 Task: Move email   from parteek.kumar@softage.net from folder Inbox to folder Folder0010 with a subject Subject0006
Action: Mouse moved to (606, 100)
Screenshot: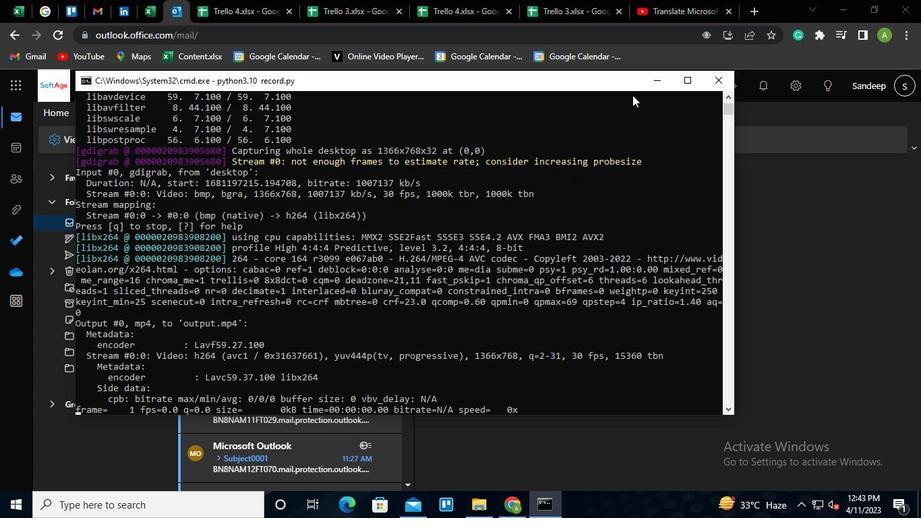 
Action: Mouse pressed left at (606, 100)
Screenshot: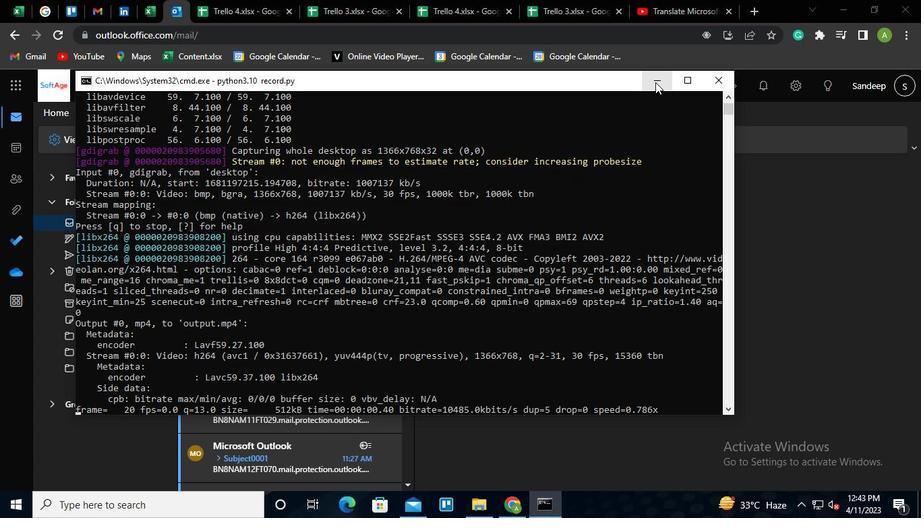 
Action: Mouse moved to (254, 318)
Screenshot: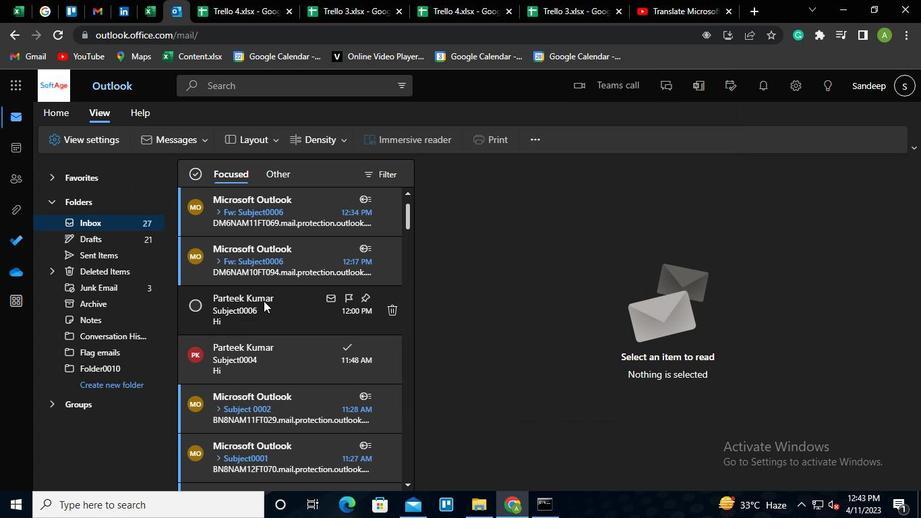 
Action: Mouse pressed right at (254, 318)
Screenshot: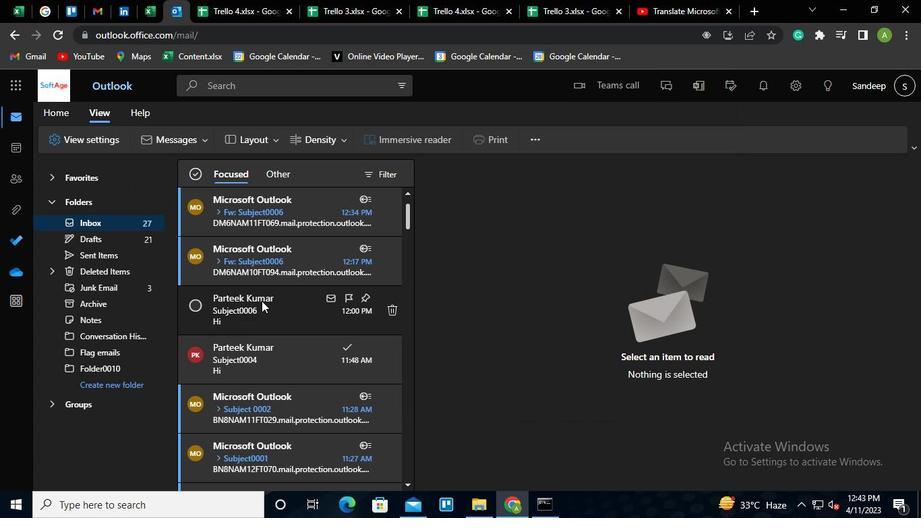 
Action: Mouse moved to (281, 225)
Screenshot: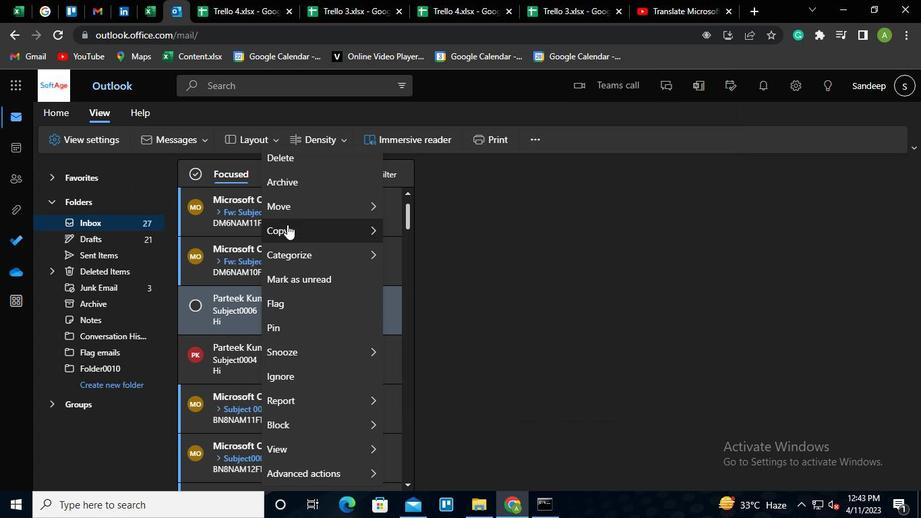 
Action: Mouse pressed left at (281, 225)
Screenshot: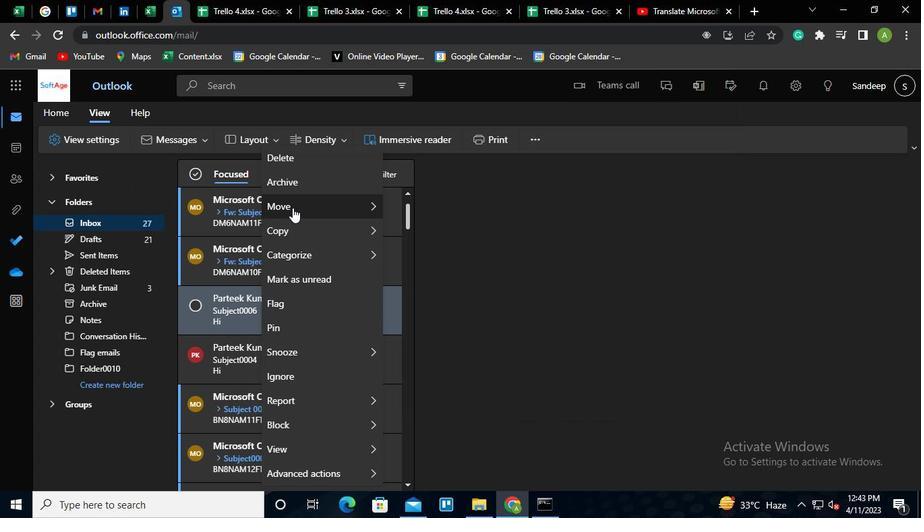 
Action: Mouse moved to (403, 221)
Screenshot: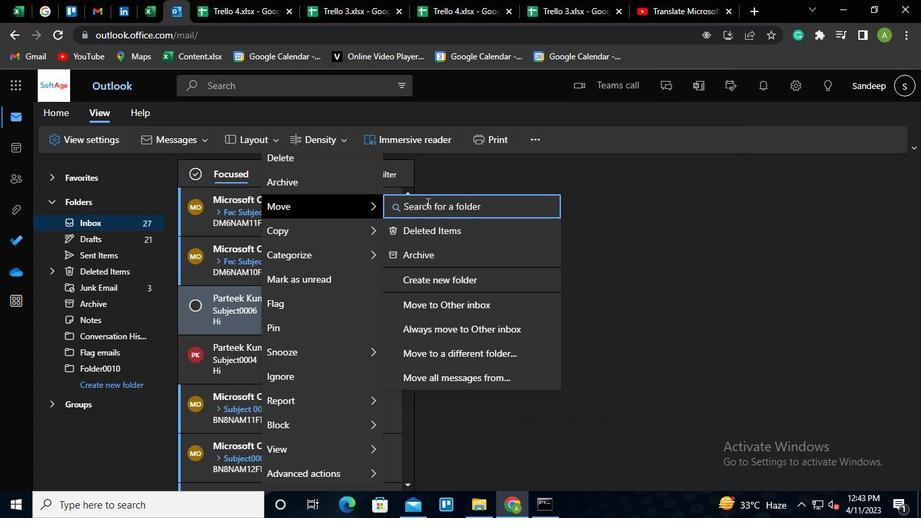 
Action: Mouse pressed left at (403, 221)
Screenshot: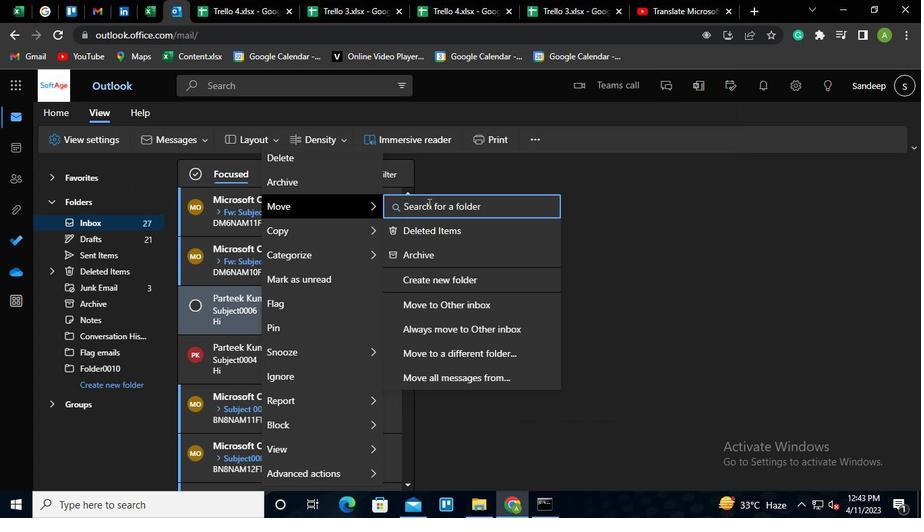 
Action: Keyboard Key.shift
Screenshot: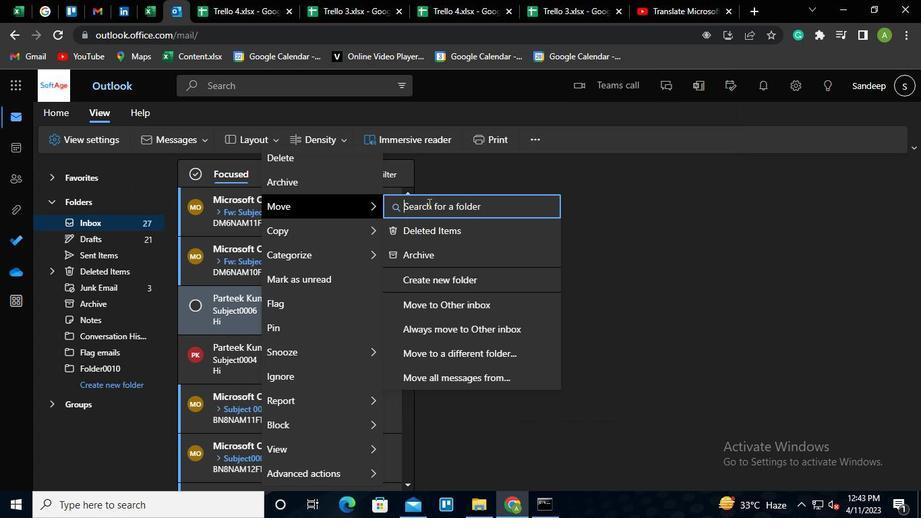 
Action: Keyboard F
Screenshot: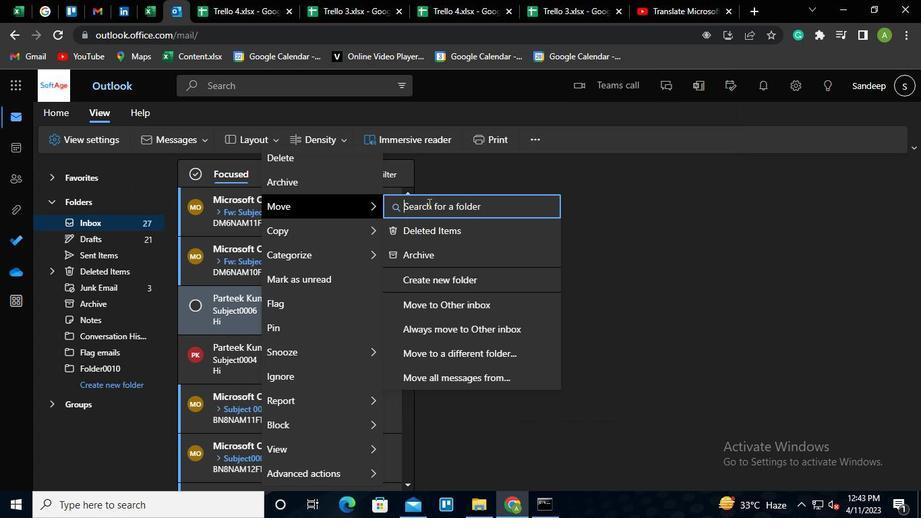 
Action: Keyboard o
Screenshot: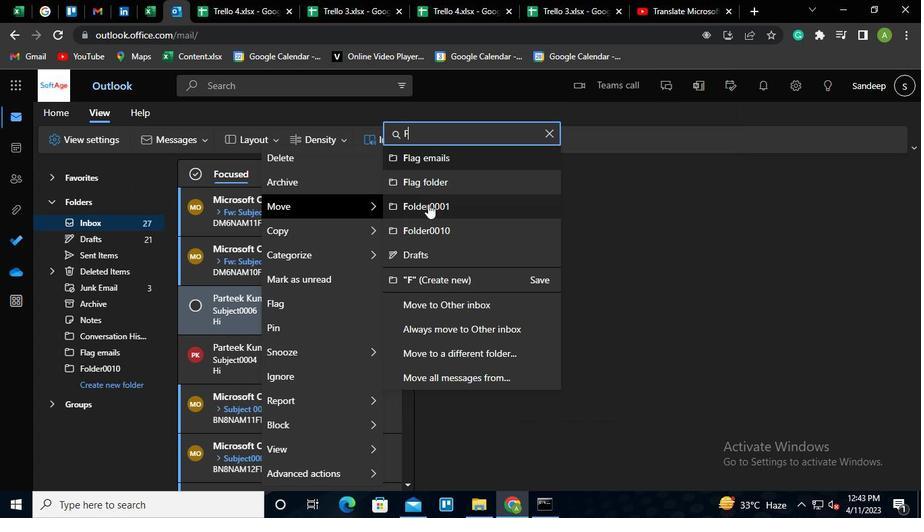 
Action: Keyboard l
Screenshot: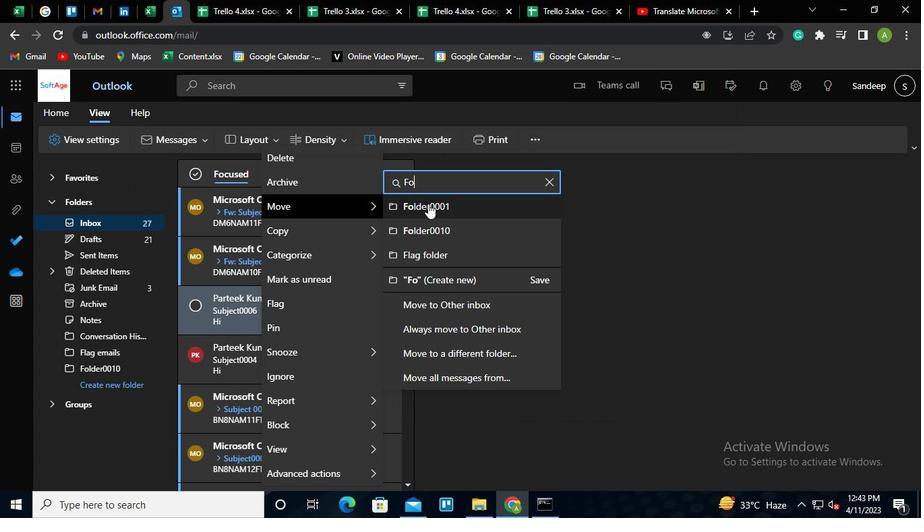 
Action: Keyboard d
Screenshot: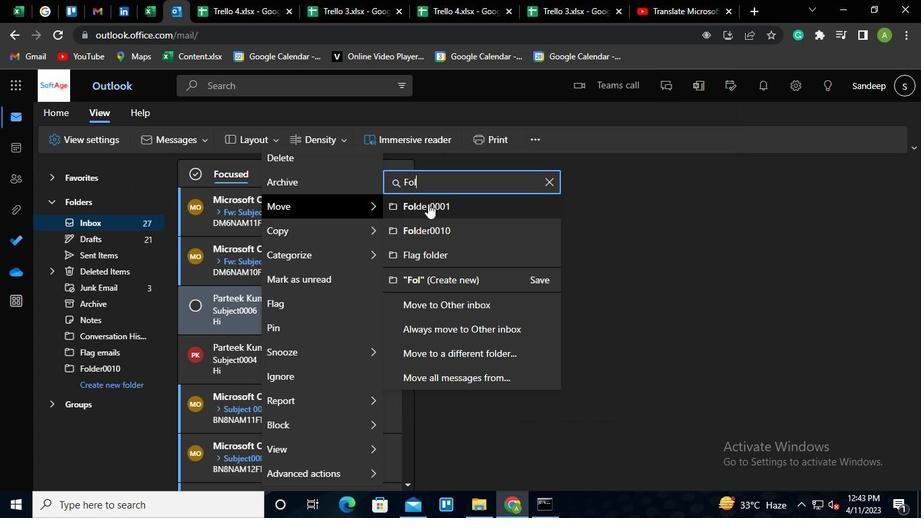 
Action: Keyboard e
Screenshot: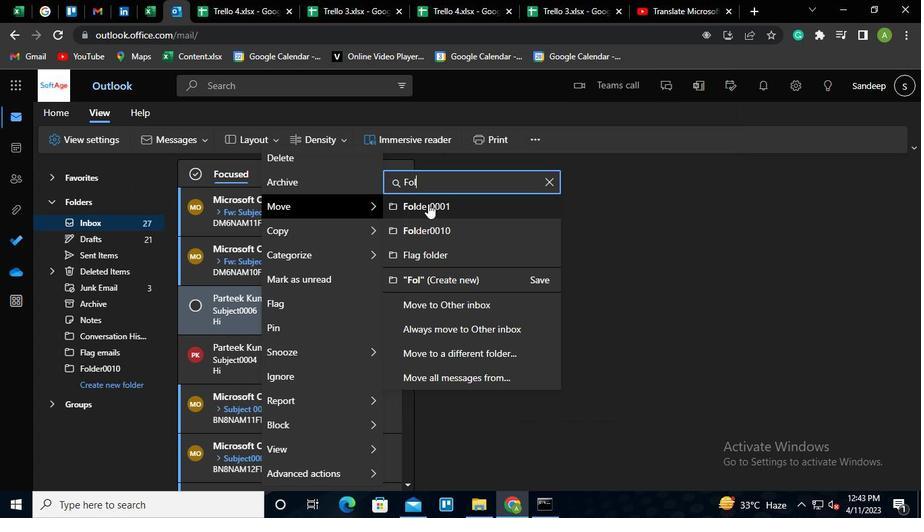 
Action: Keyboard r
Screenshot: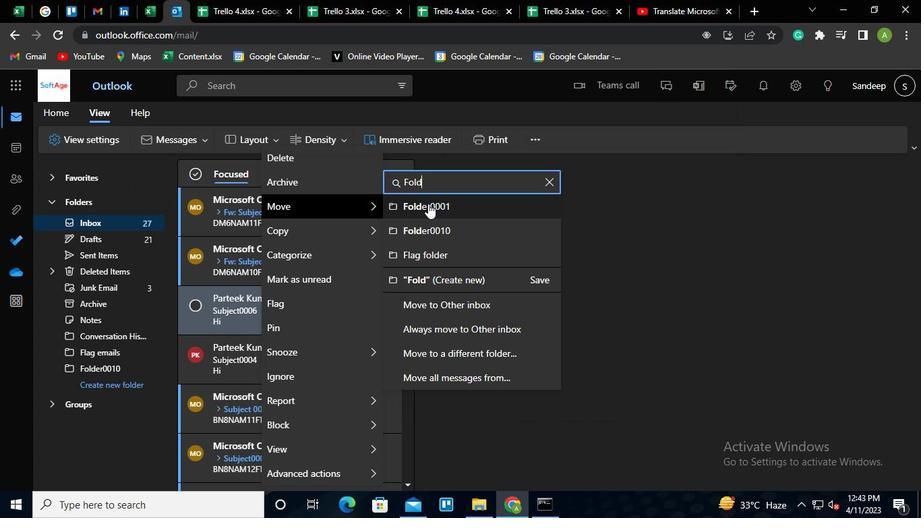 
Action: Keyboard Key.down
Screenshot: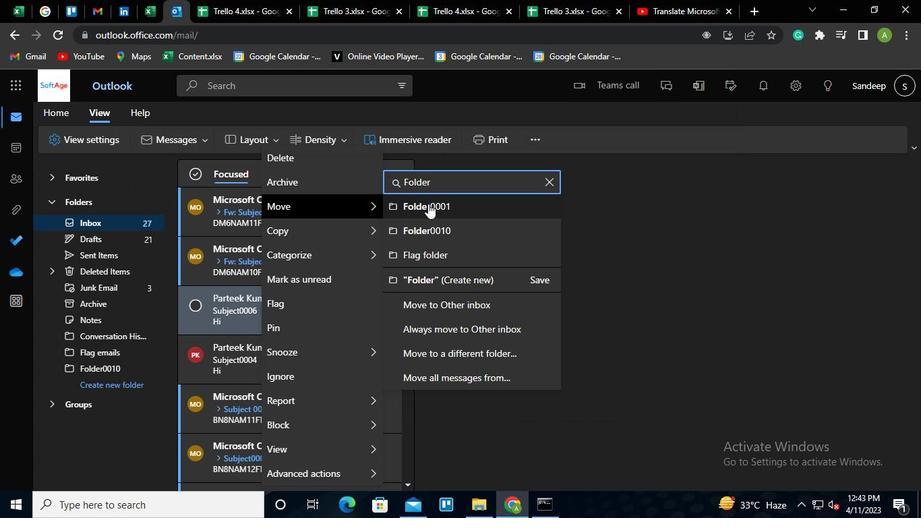 
Action: Keyboard Key.down
Screenshot: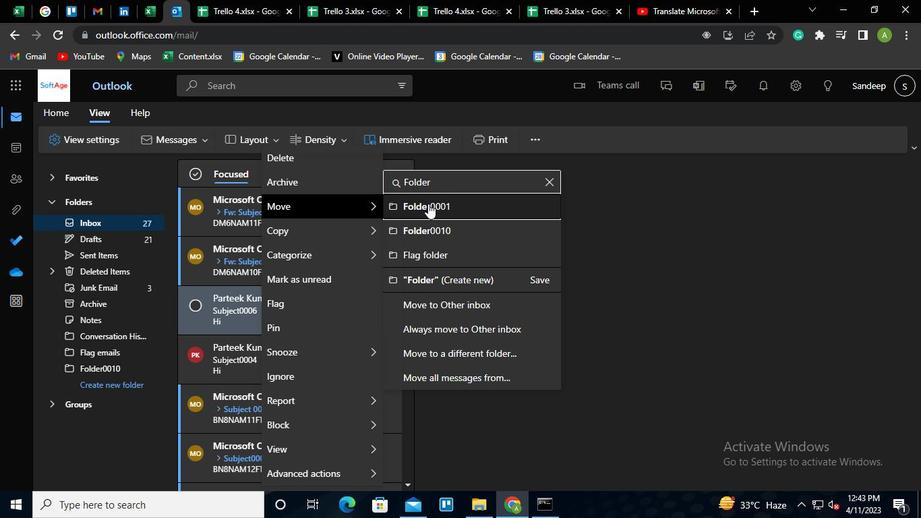 
Action: Keyboard Key.enter
Screenshot: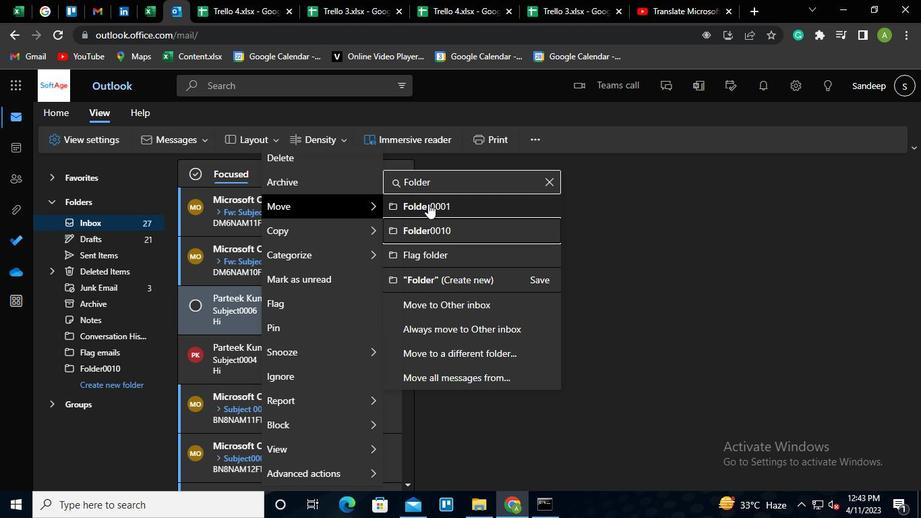 
Action: Mouse moved to (505, 526)
Screenshot: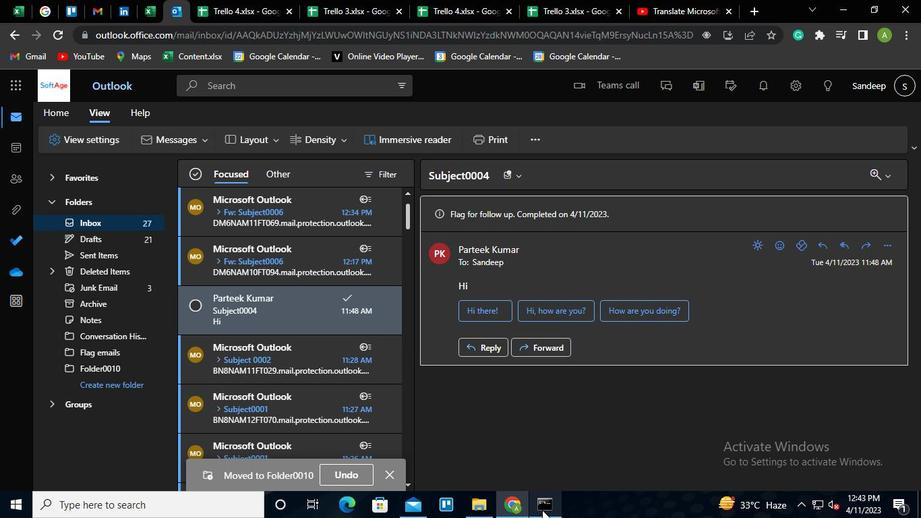 
Action: Mouse pressed left at (505, 526)
Screenshot: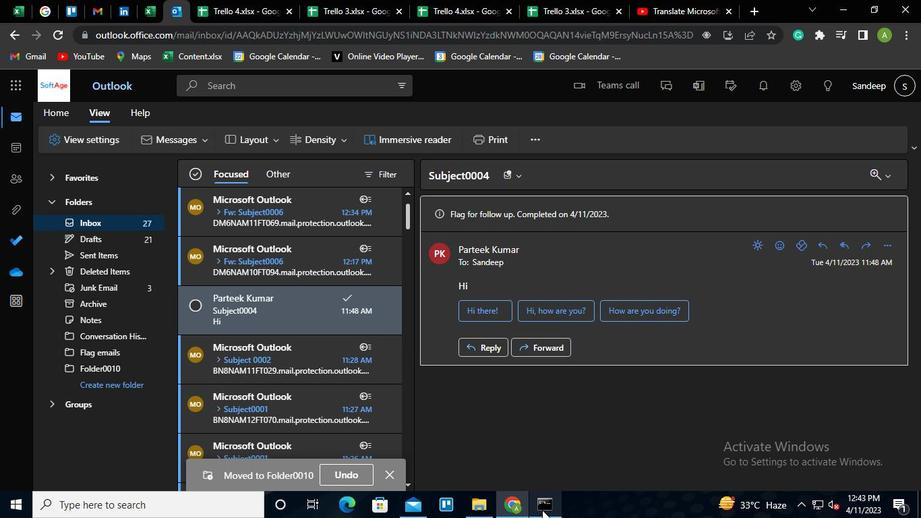 
Action: Mouse moved to (661, 95)
Screenshot: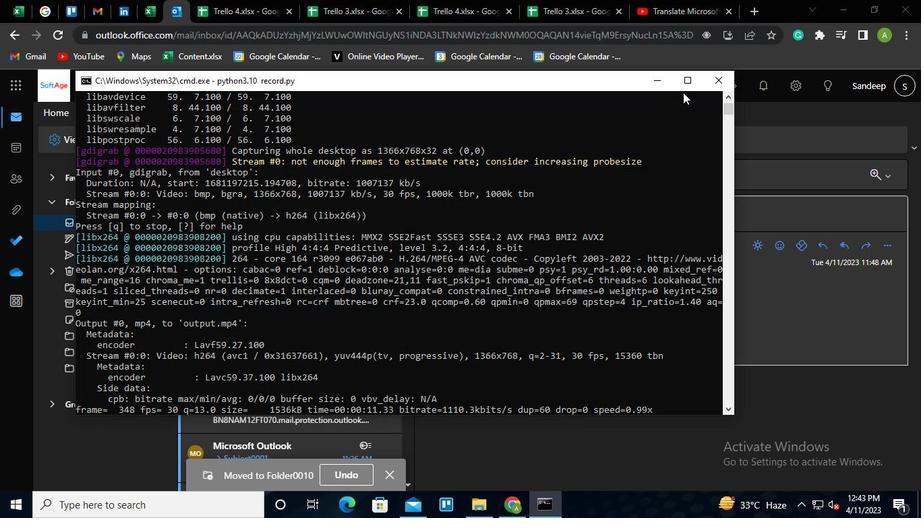 
Action: Mouse pressed left at (661, 95)
Screenshot: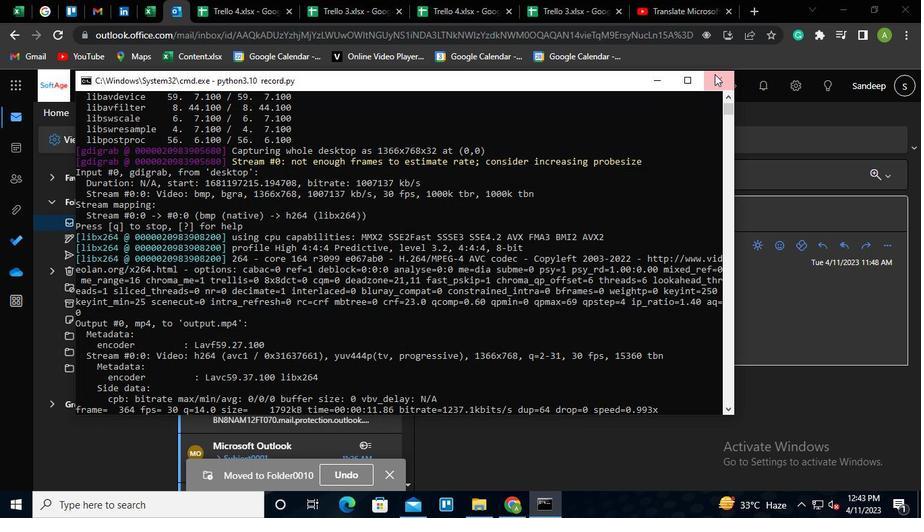 
Action: Mouse moved to (662, 97)
Screenshot: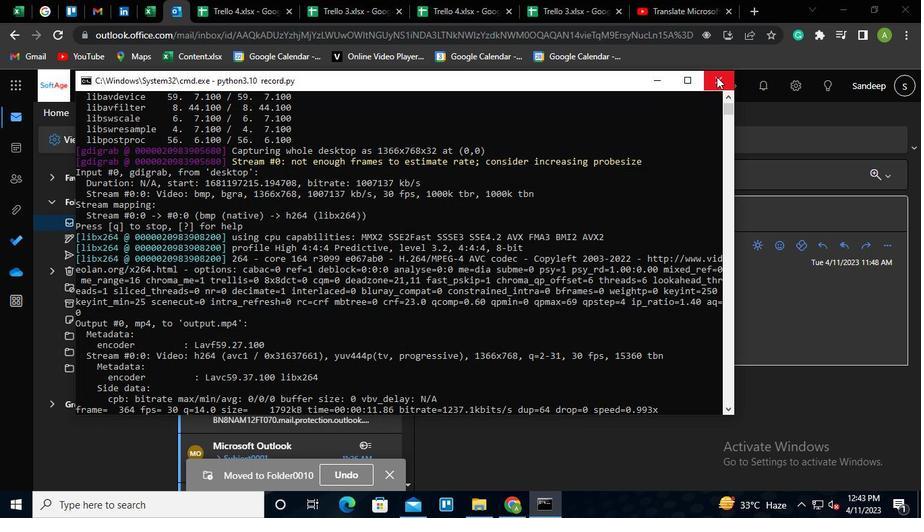 
